 Task: Sort the products by relevance.
Action: Mouse moved to (24, 91)
Screenshot: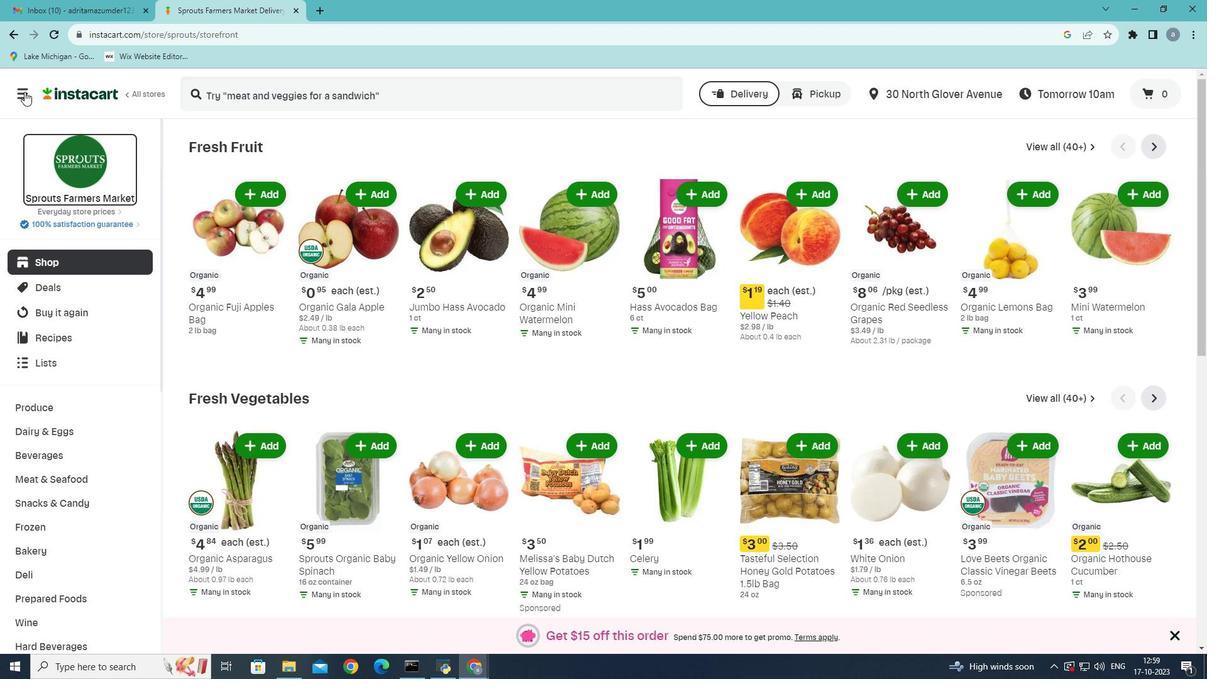 
Action: Mouse pressed left at (24, 91)
Screenshot: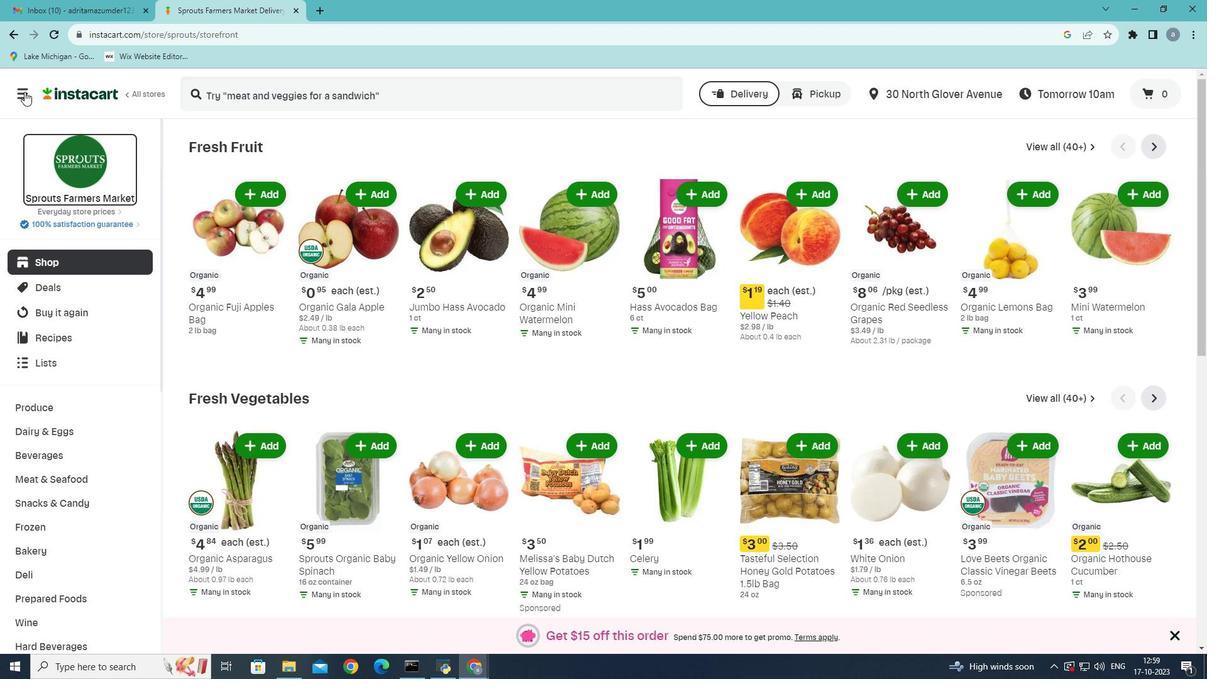 
Action: Mouse moved to (55, 370)
Screenshot: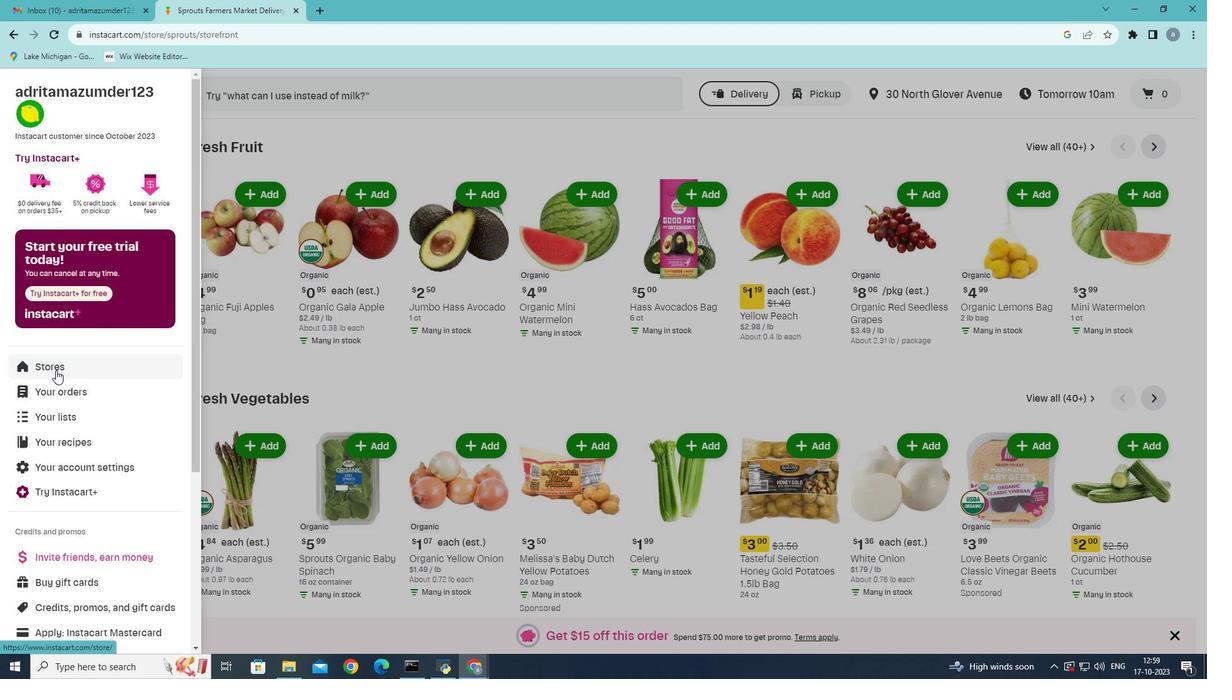 
Action: Mouse pressed left at (55, 370)
Screenshot: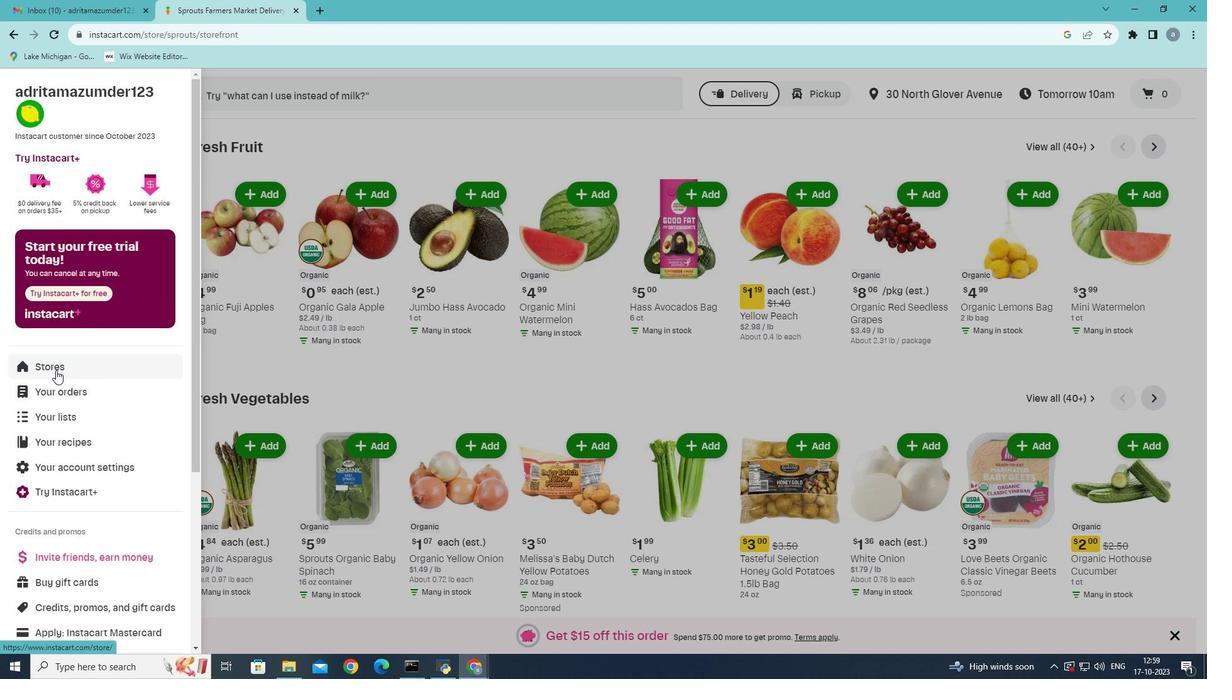 
Action: Mouse moved to (287, 148)
Screenshot: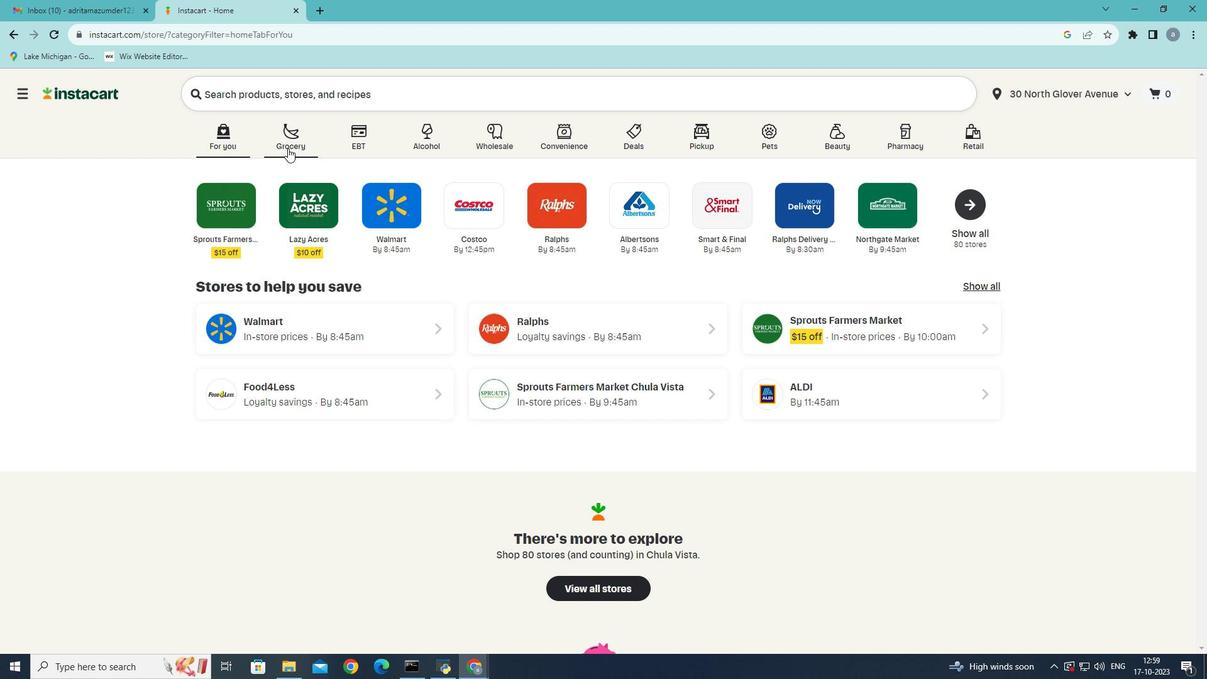 
Action: Mouse pressed left at (287, 148)
Screenshot: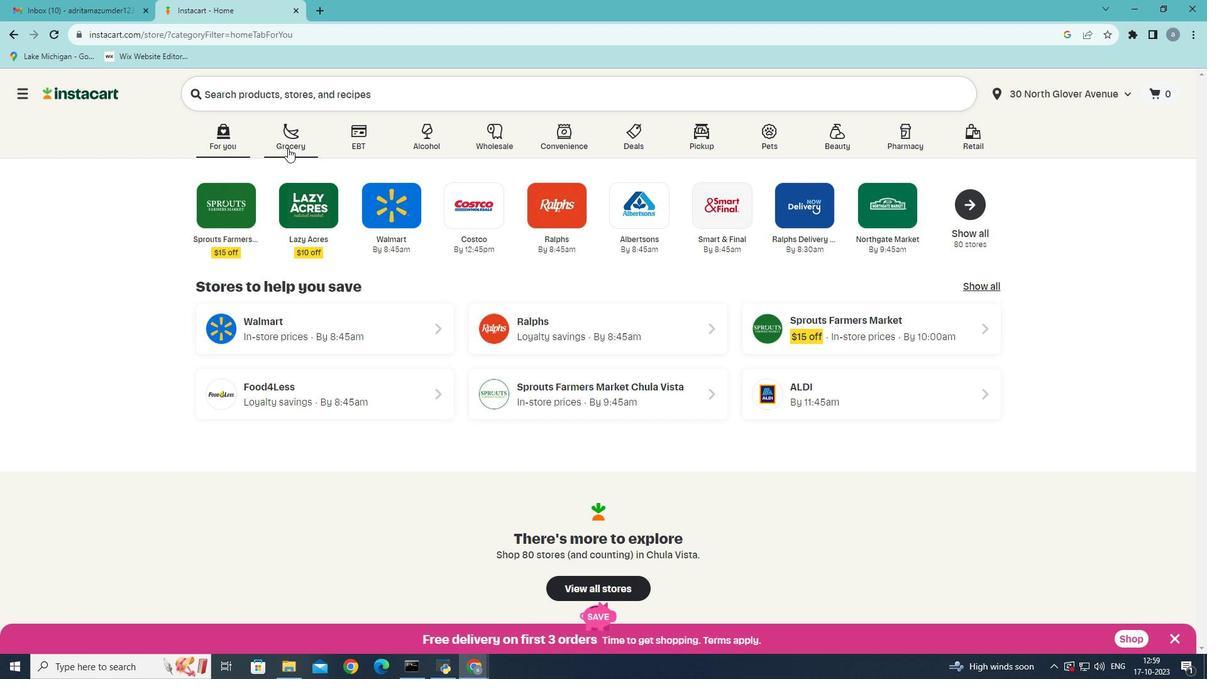 
Action: Mouse moved to (796, 278)
Screenshot: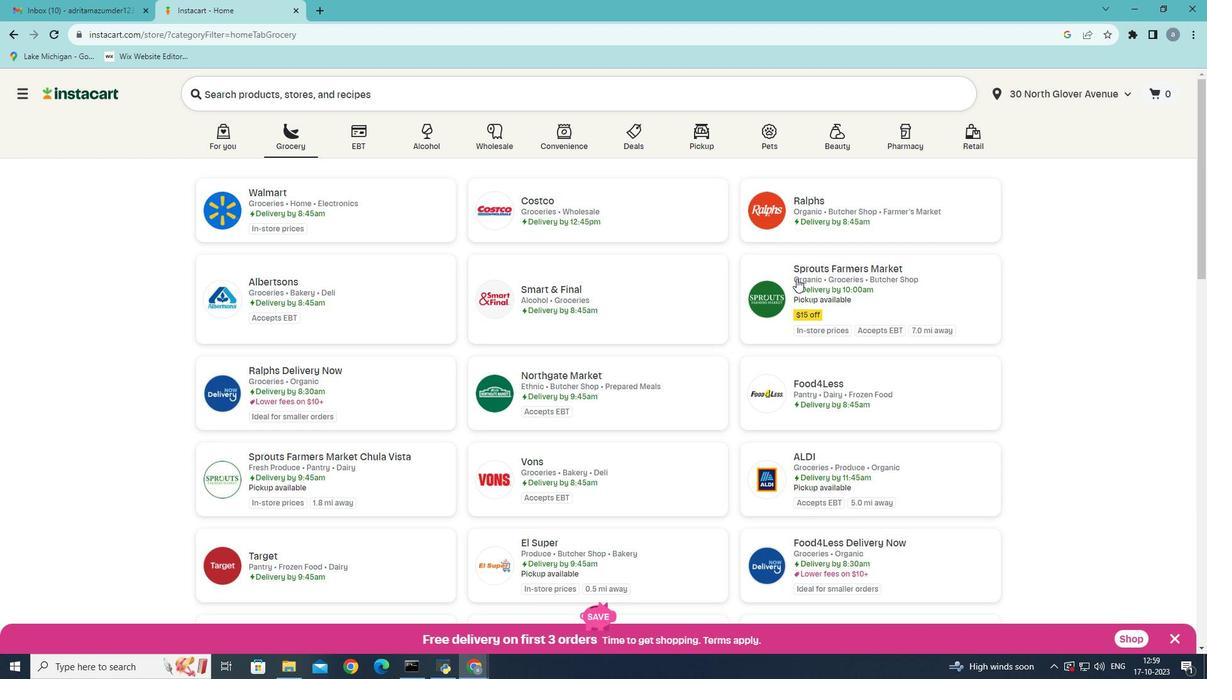 
Action: Mouse pressed left at (796, 278)
Screenshot: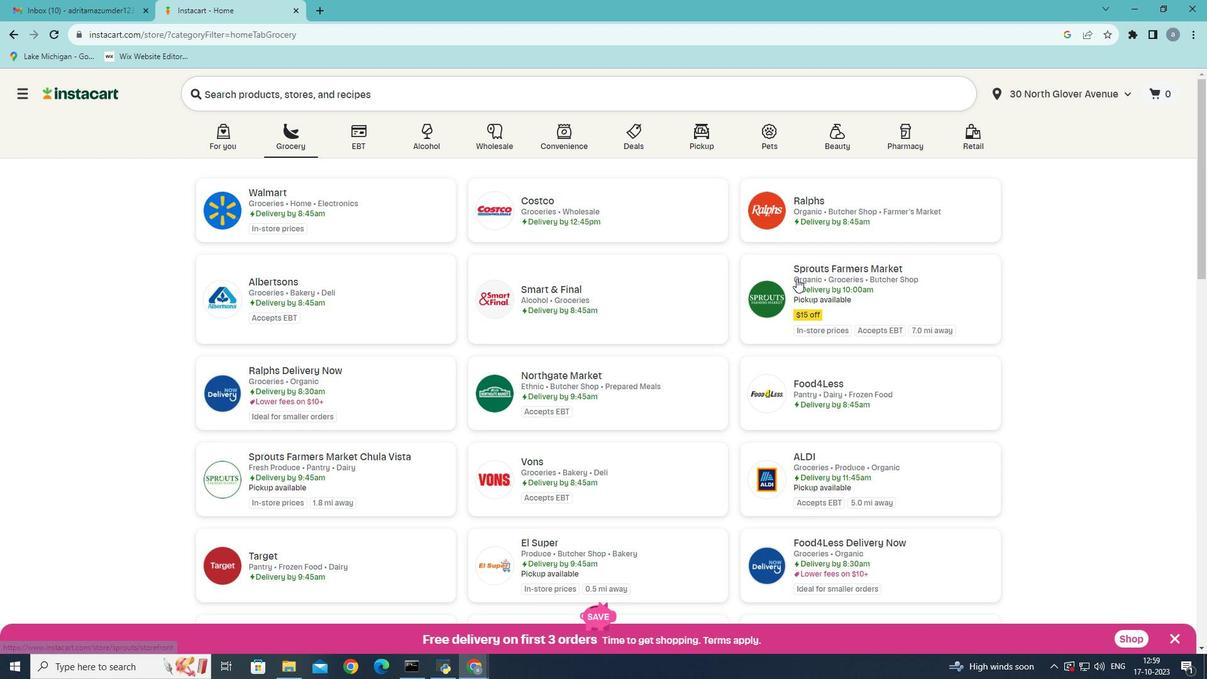 
Action: Mouse moved to (69, 475)
Screenshot: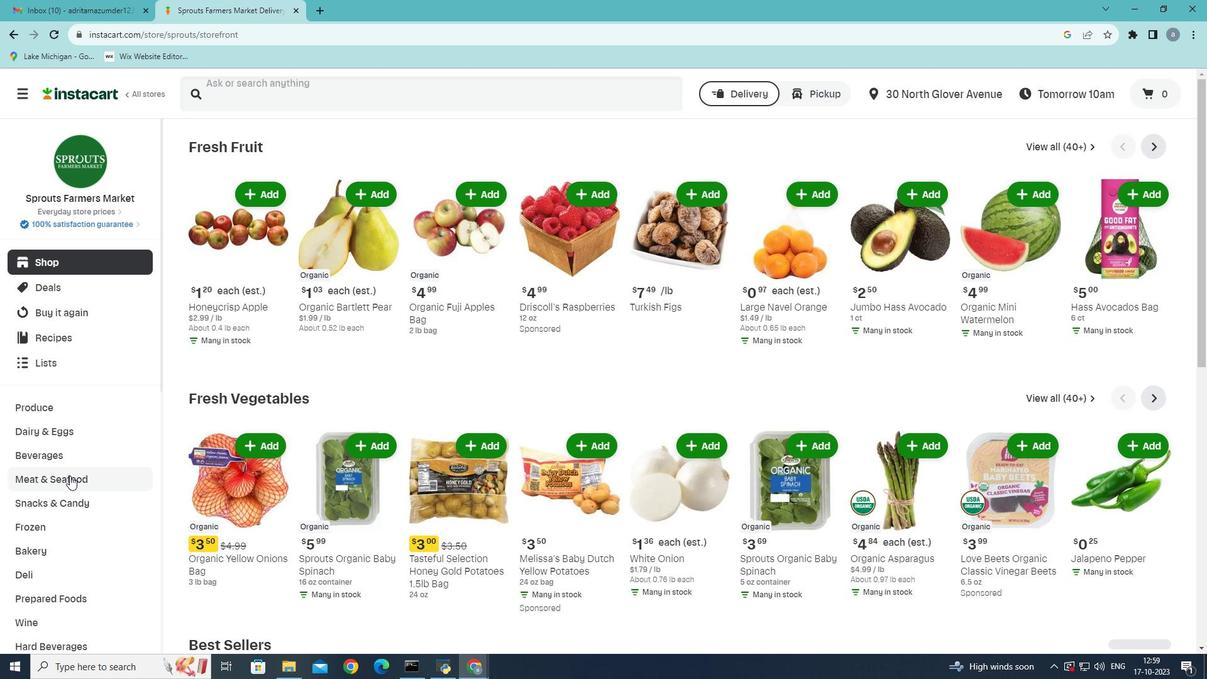 
Action: Mouse pressed left at (69, 475)
Screenshot: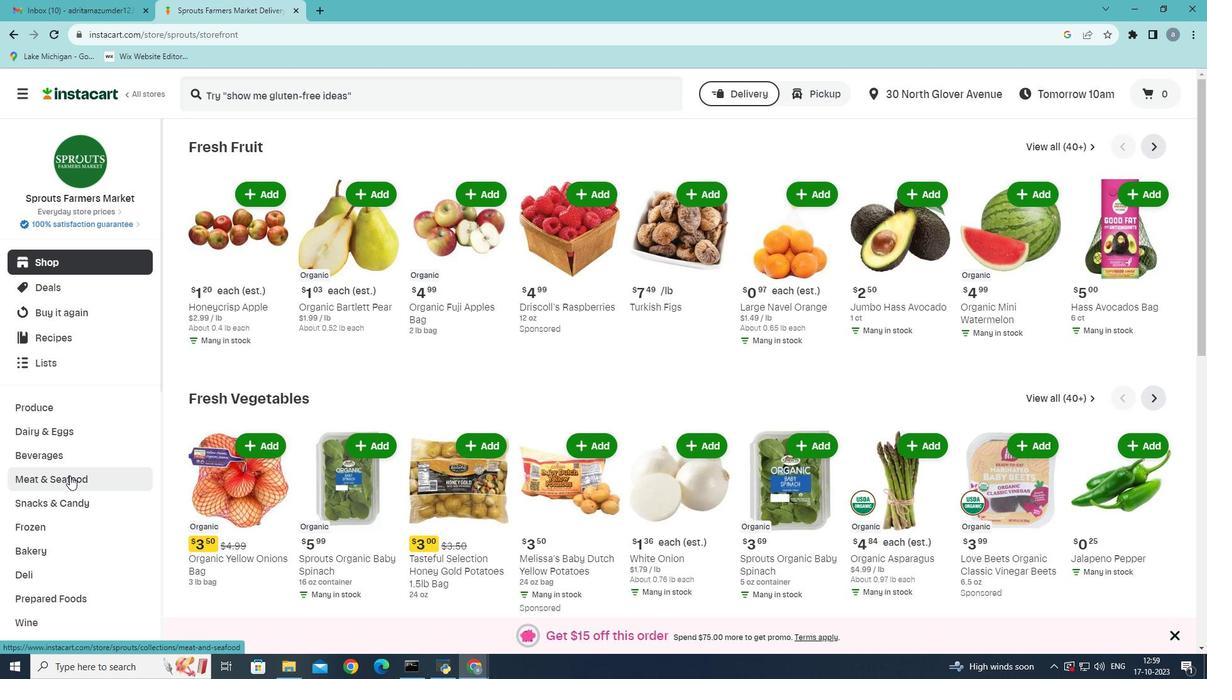 
Action: Mouse moved to (364, 178)
Screenshot: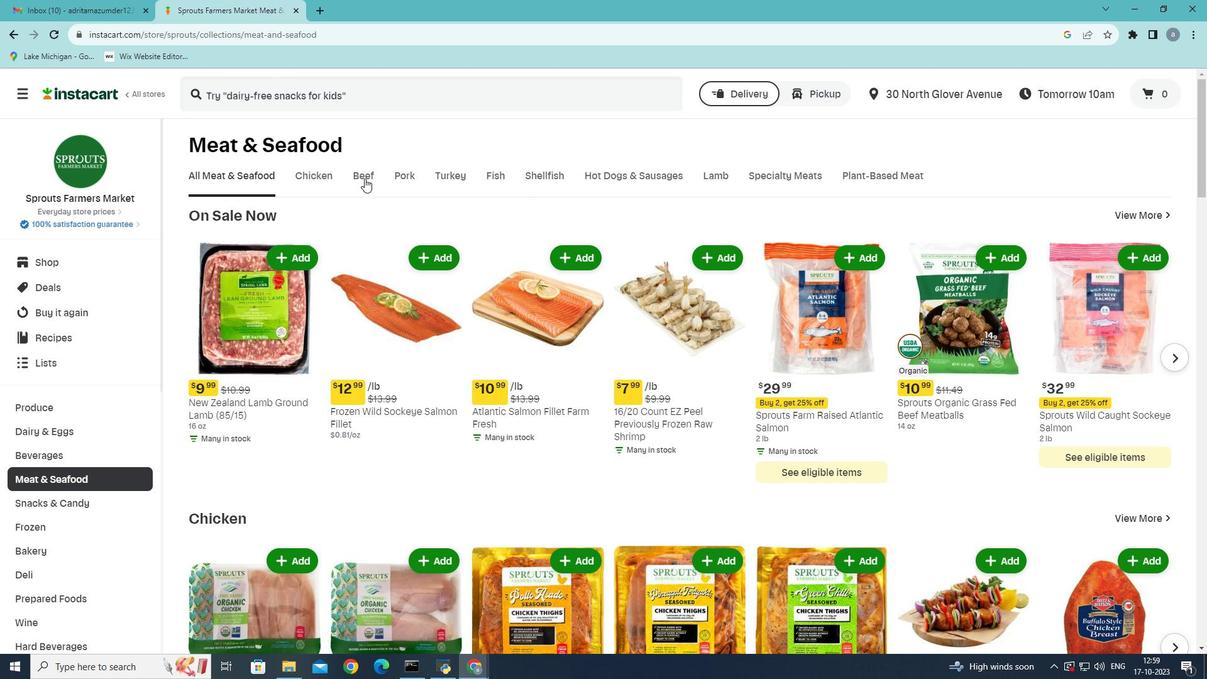 
Action: Mouse pressed left at (364, 178)
Screenshot: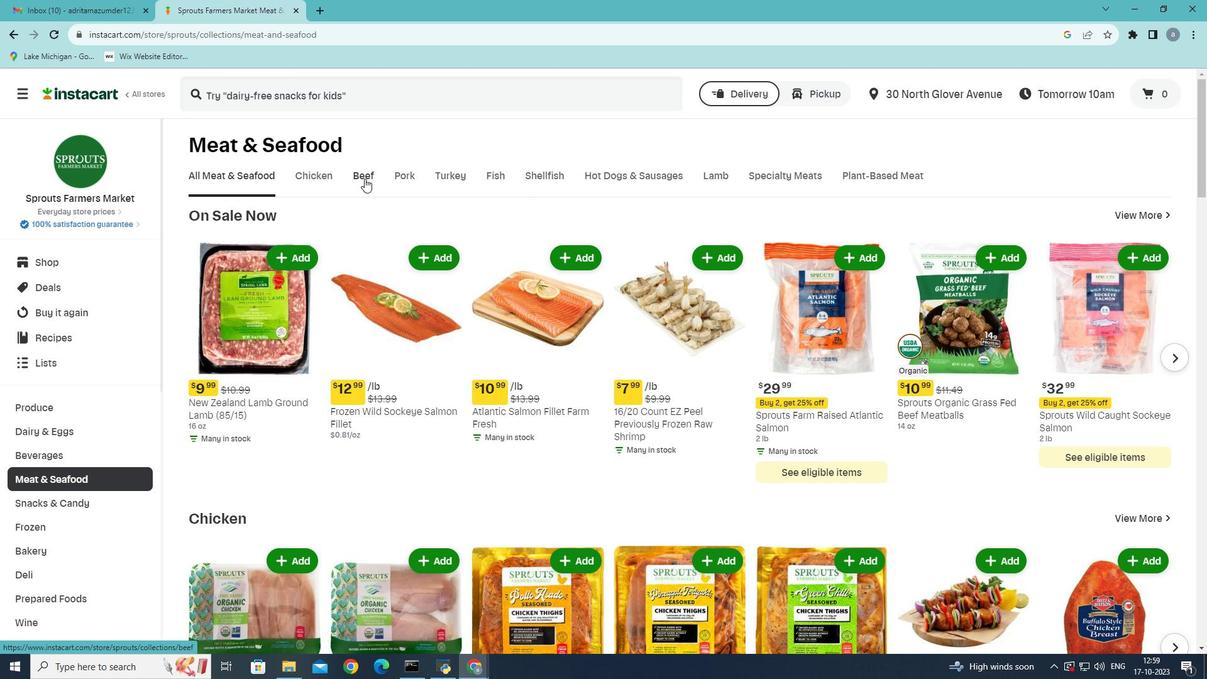 
Action: Mouse moved to (508, 226)
Screenshot: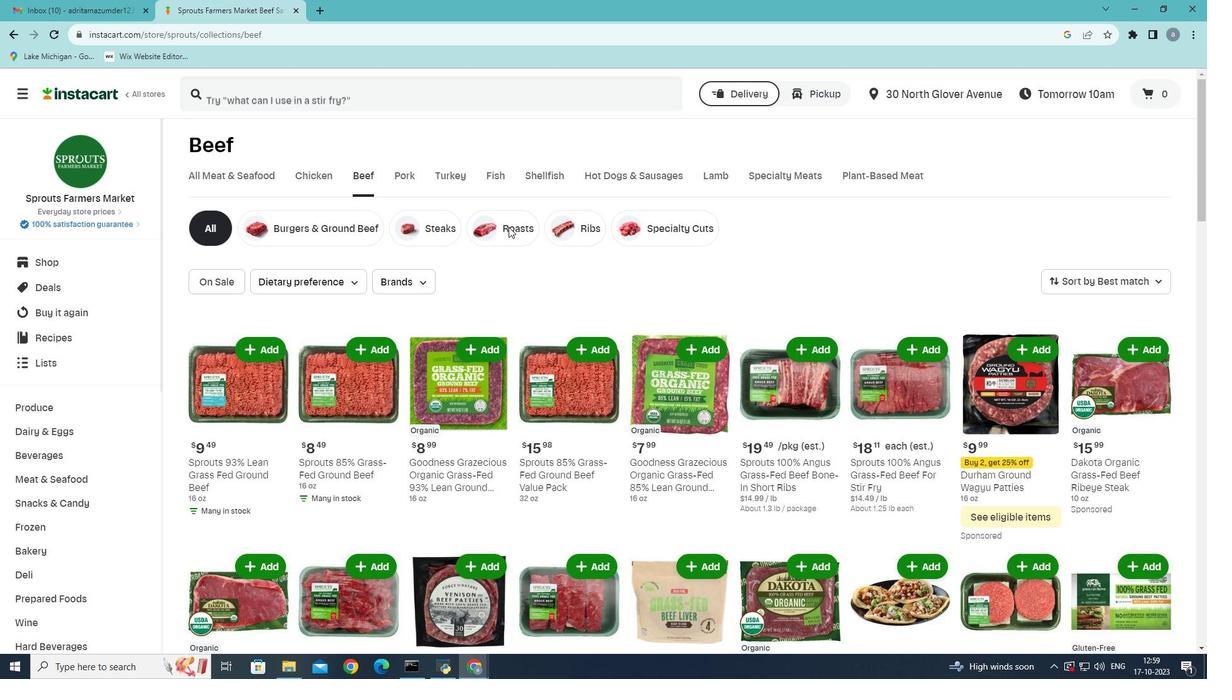 
Action: Mouse pressed left at (508, 226)
Screenshot: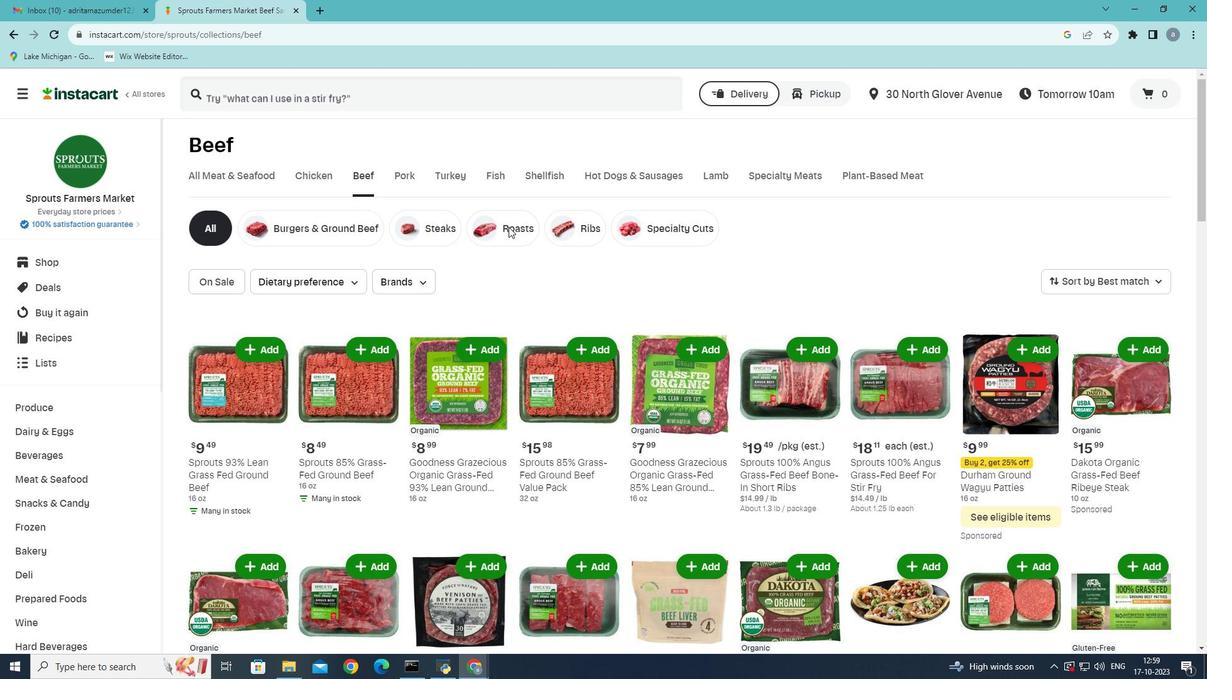 
Action: Mouse moved to (1167, 280)
Screenshot: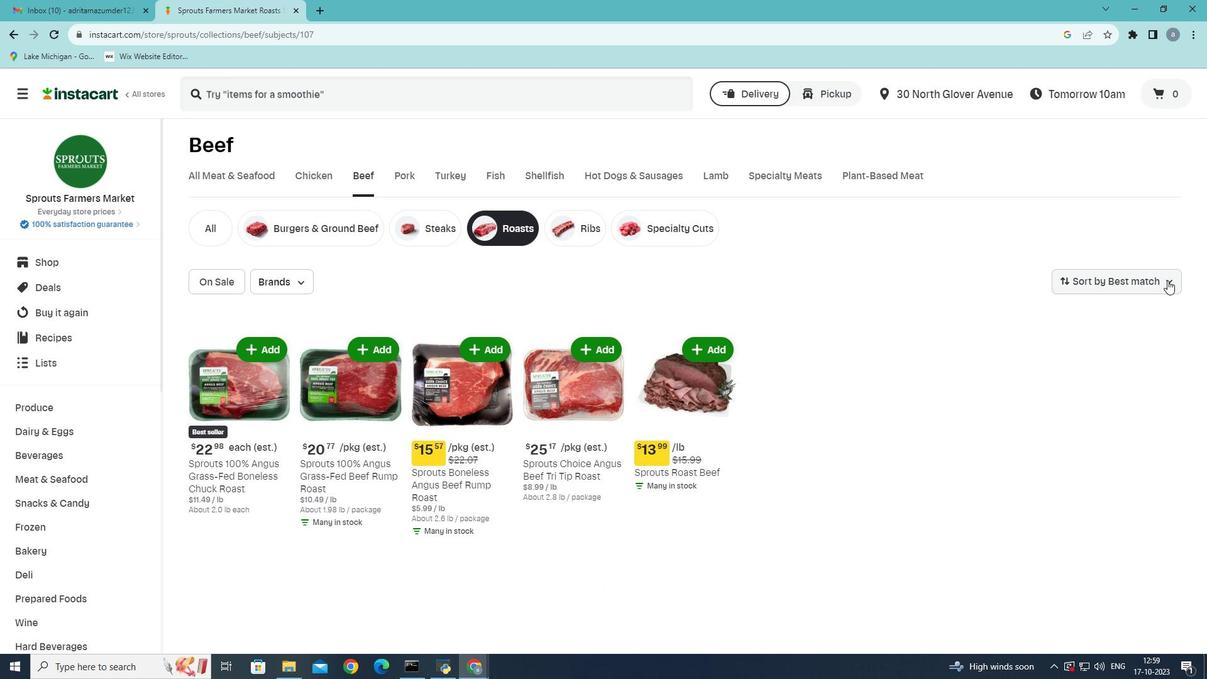 
Action: Mouse pressed left at (1167, 280)
Screenshot: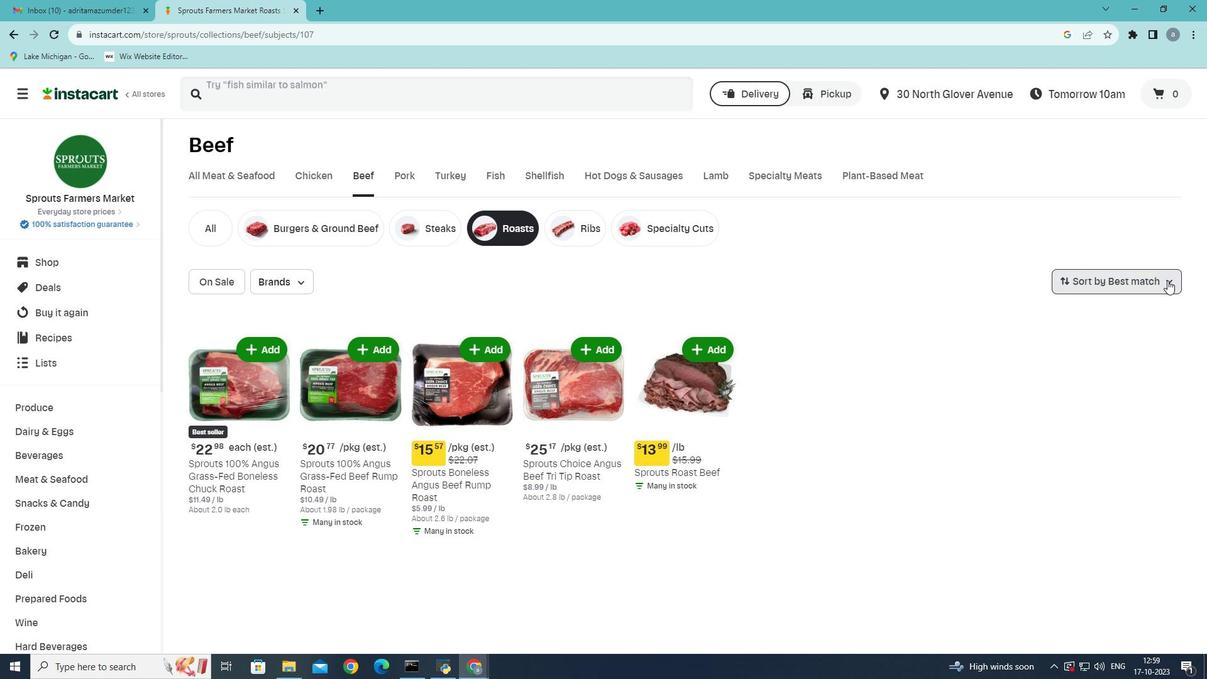 
Action: Mouse moved to (1095, 469)
Screenshot: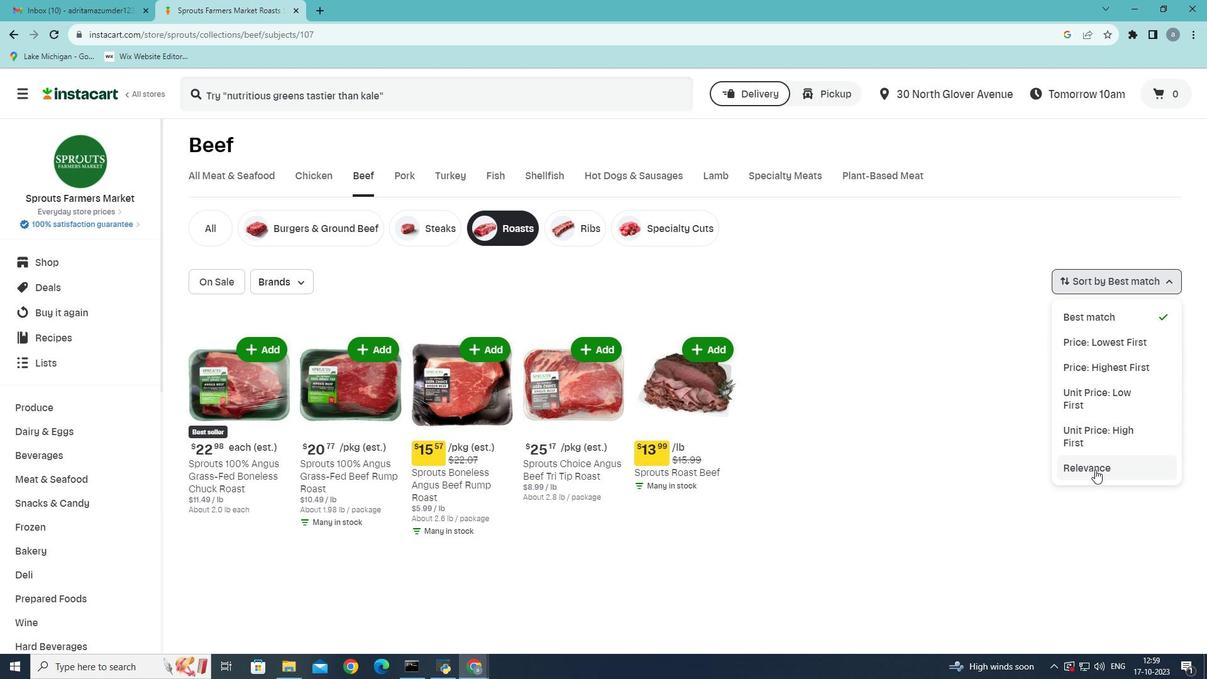 
Action: Mouse pressed left at (1095, 469)
Screenshot: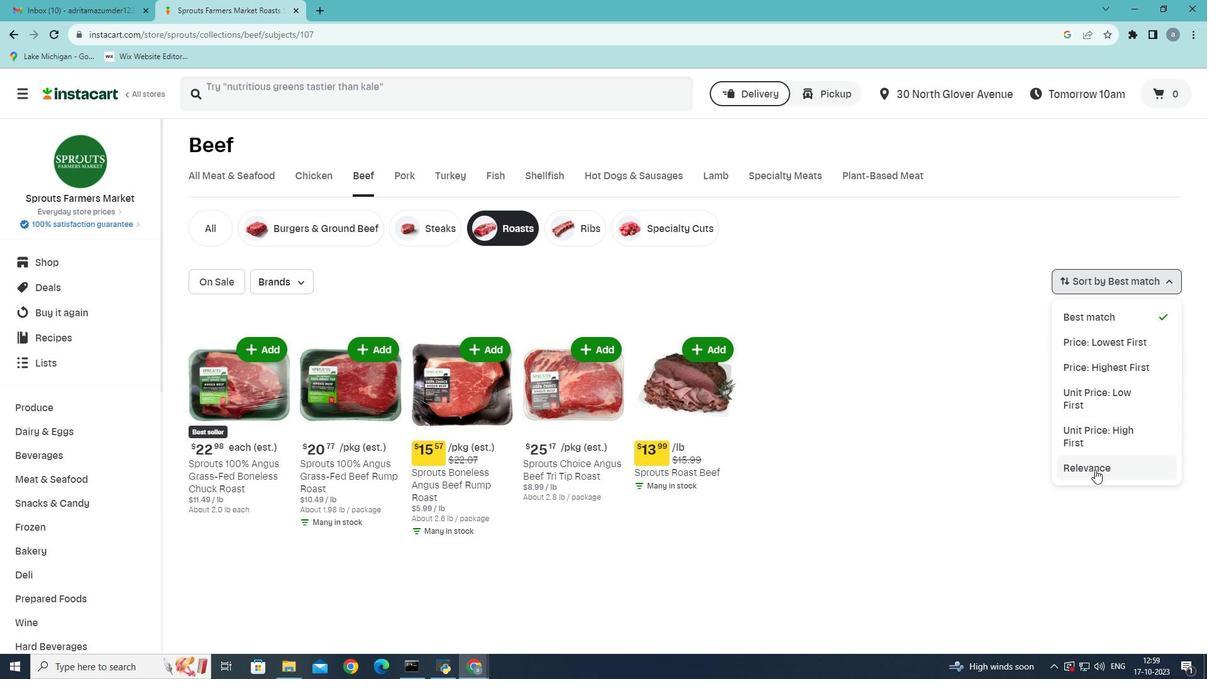 
